 Task: Create a view with title "labels".
Action: Mouse pressed left at (260, 337)
Screenshot: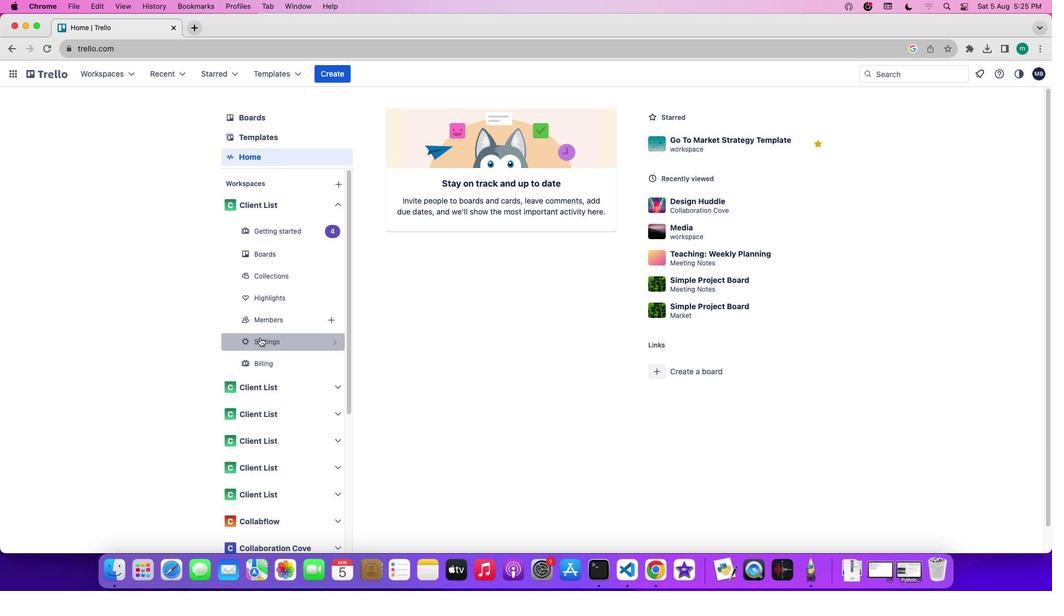 
Action: Mouse moved to (129, 187)
Screenshot: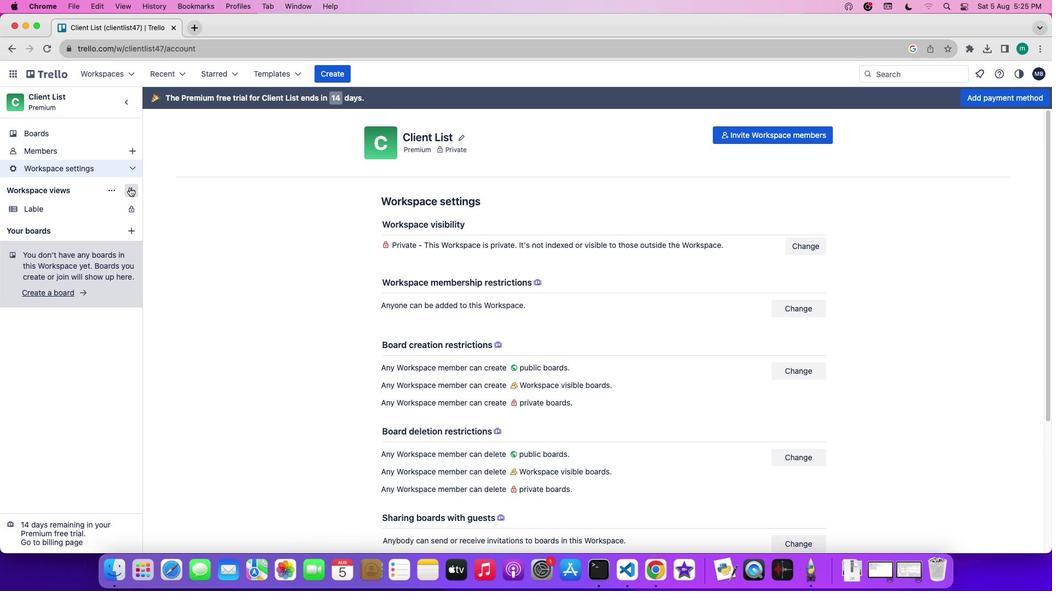 
Action: Mouse pressed left at (129, 187)
Screenshot: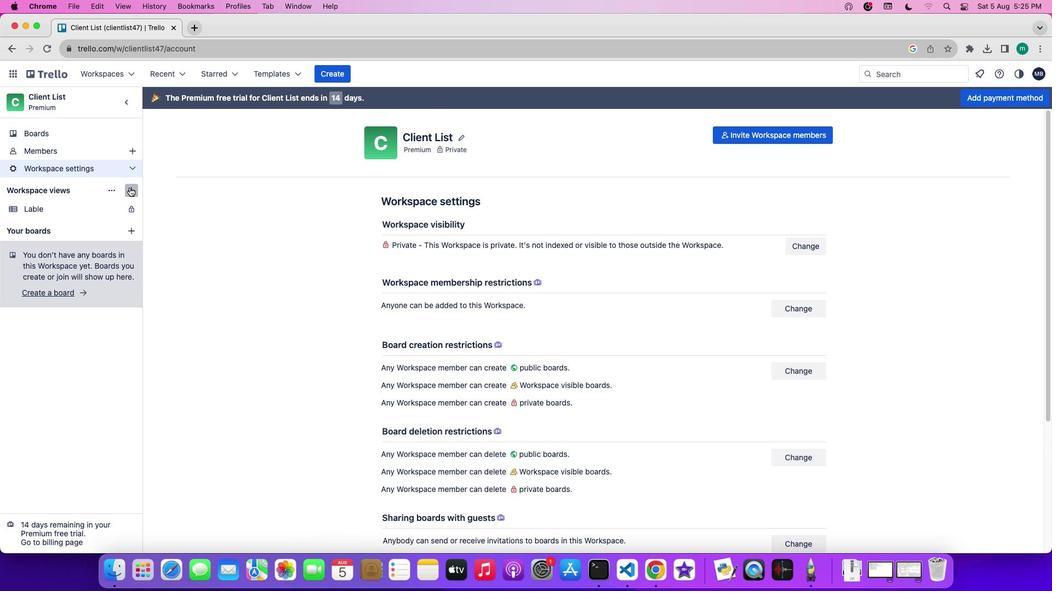 
Action: Mouse moved to (220, 322)
Screenshot: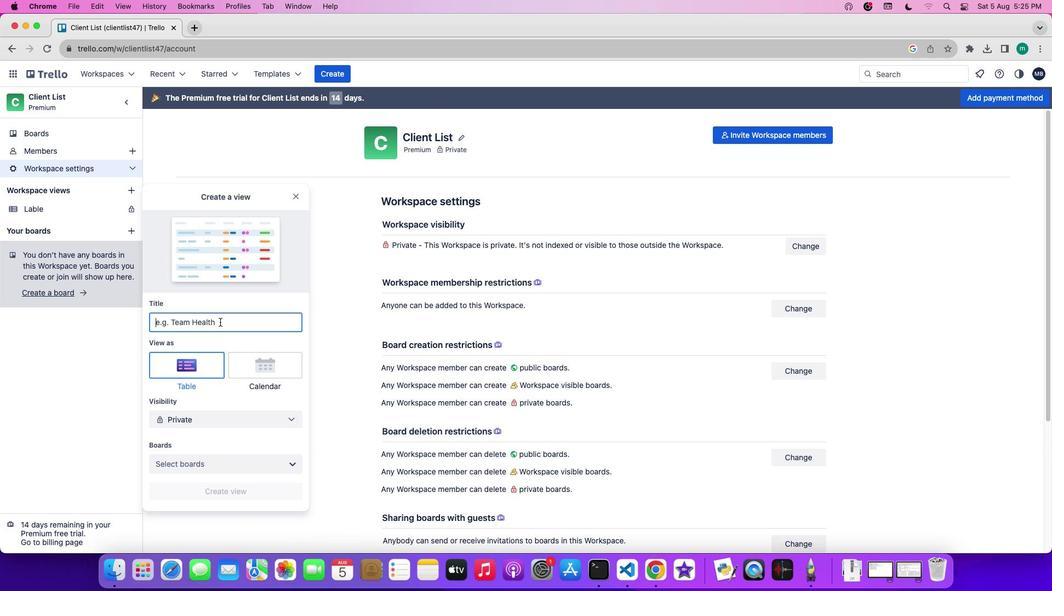 
Action: Mouse pressed left at (220, 322)
Screenshot: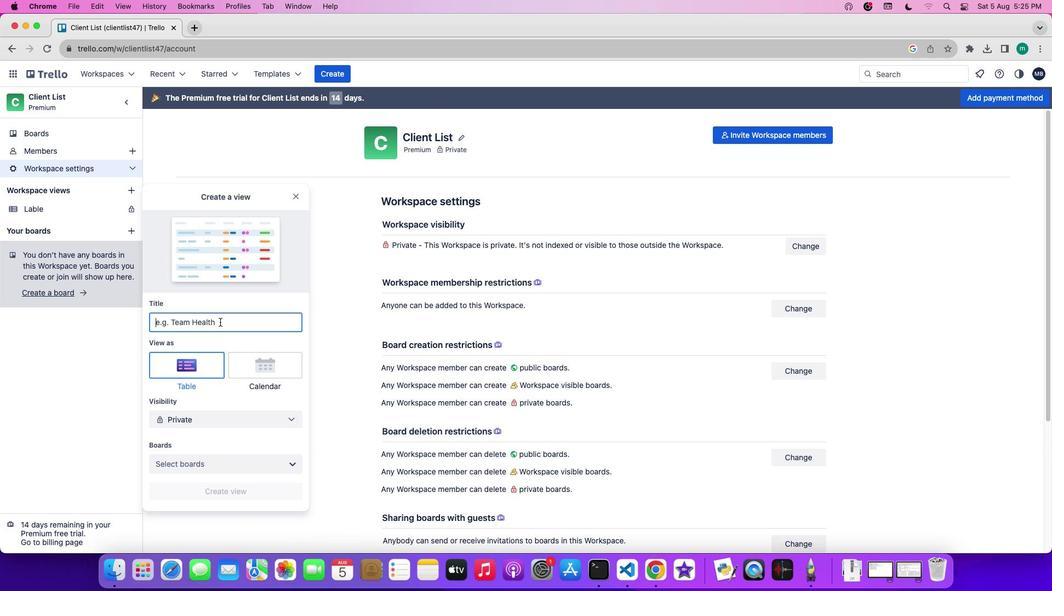
Action: Key pressed Key.shift'L''a''b''l''e'
Screenshot: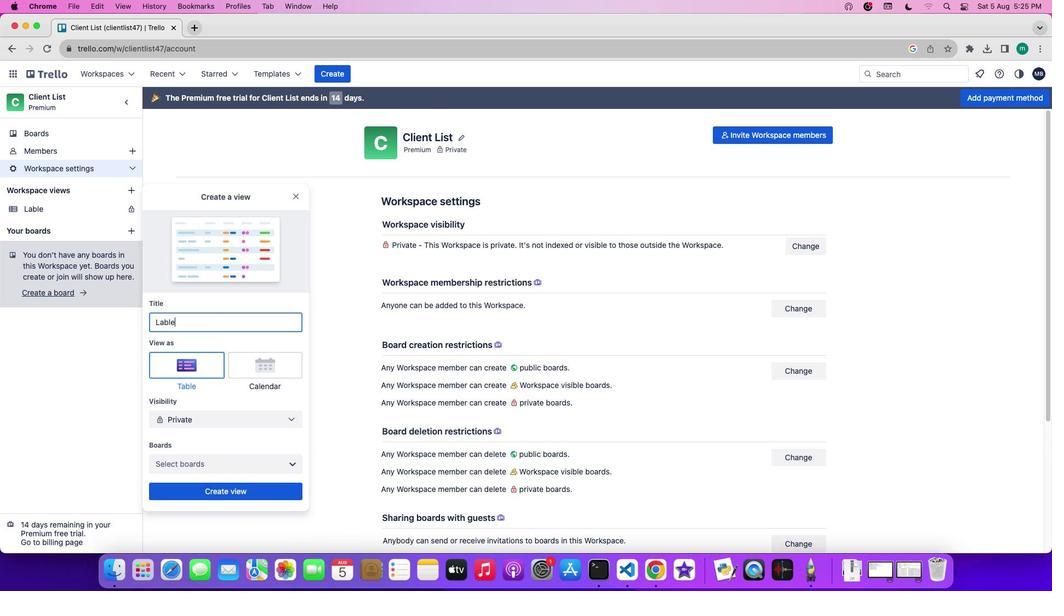 
Action: Mouse moved to (269, 490)
Screenshot: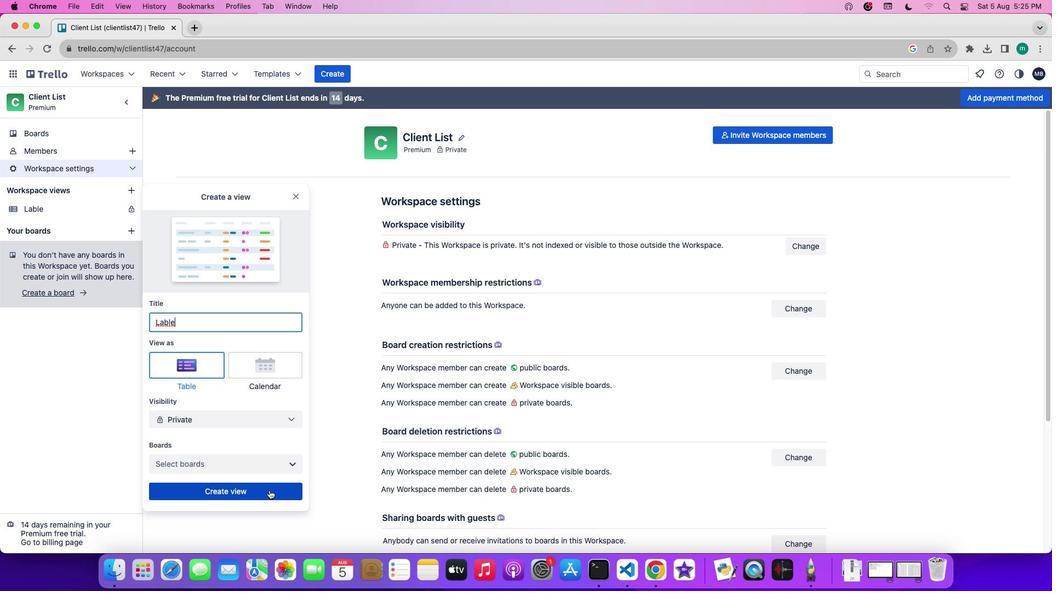 
Action: Mouse pressed left at (269, 490)
Screenshot: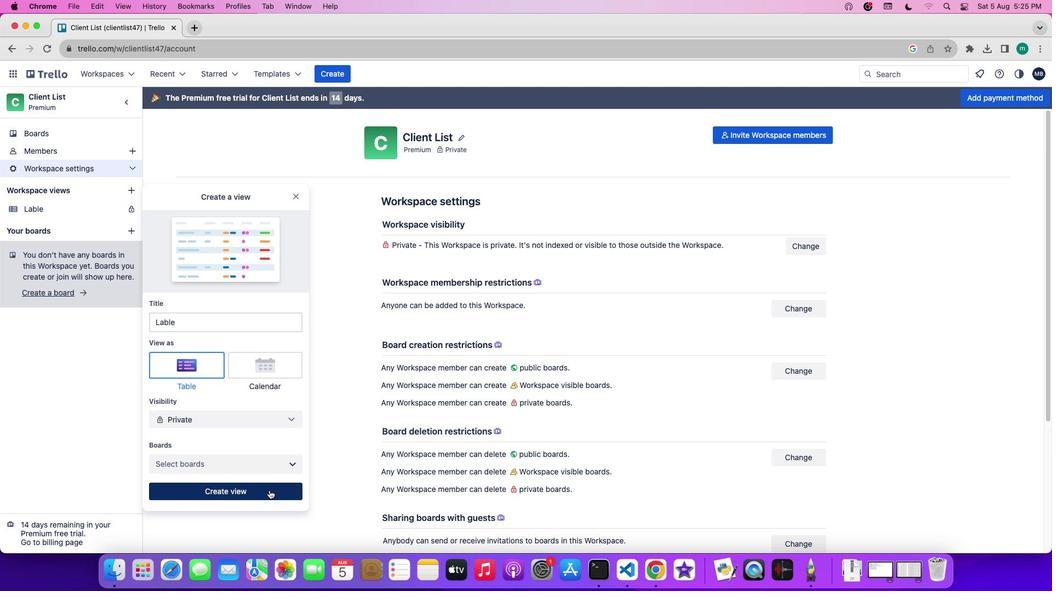 
